 Task: Create a due date automation trigger when advanced on, 2 hours after a card is due add dates starting today.
Action: Mouse moved to (1349, 108)
Screenshot: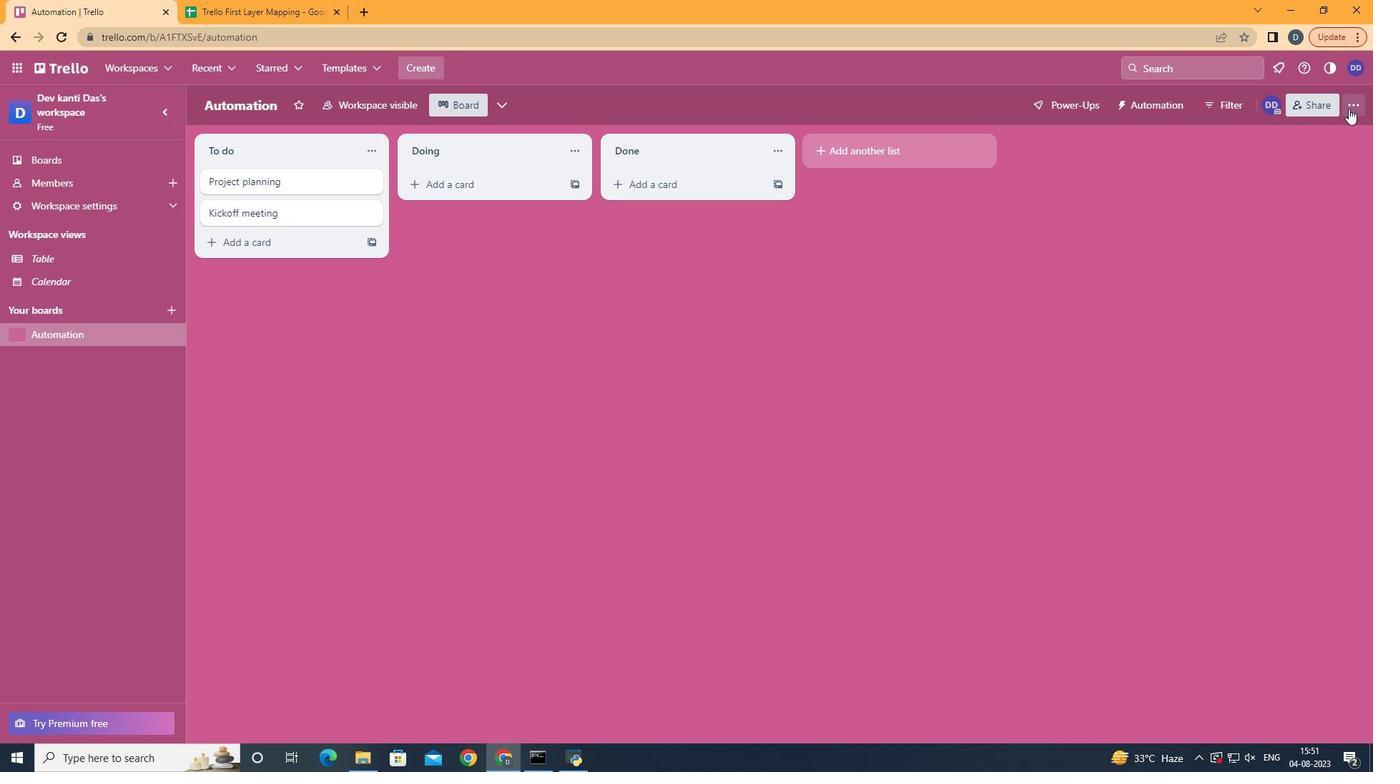 
Action: Mouse pressed left at (1349, 108)
Screenshot: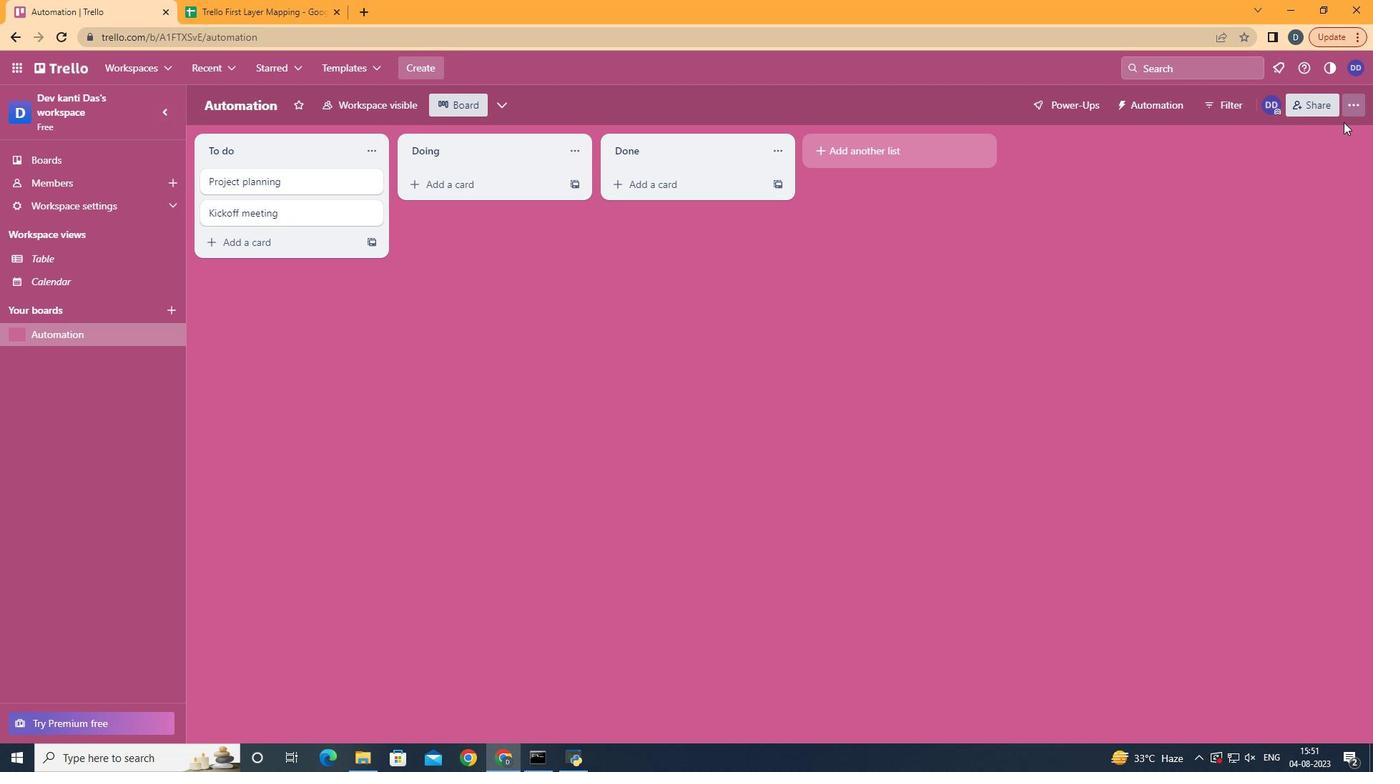 
Action: Mouse moved to (1278, 285)
Screenshot: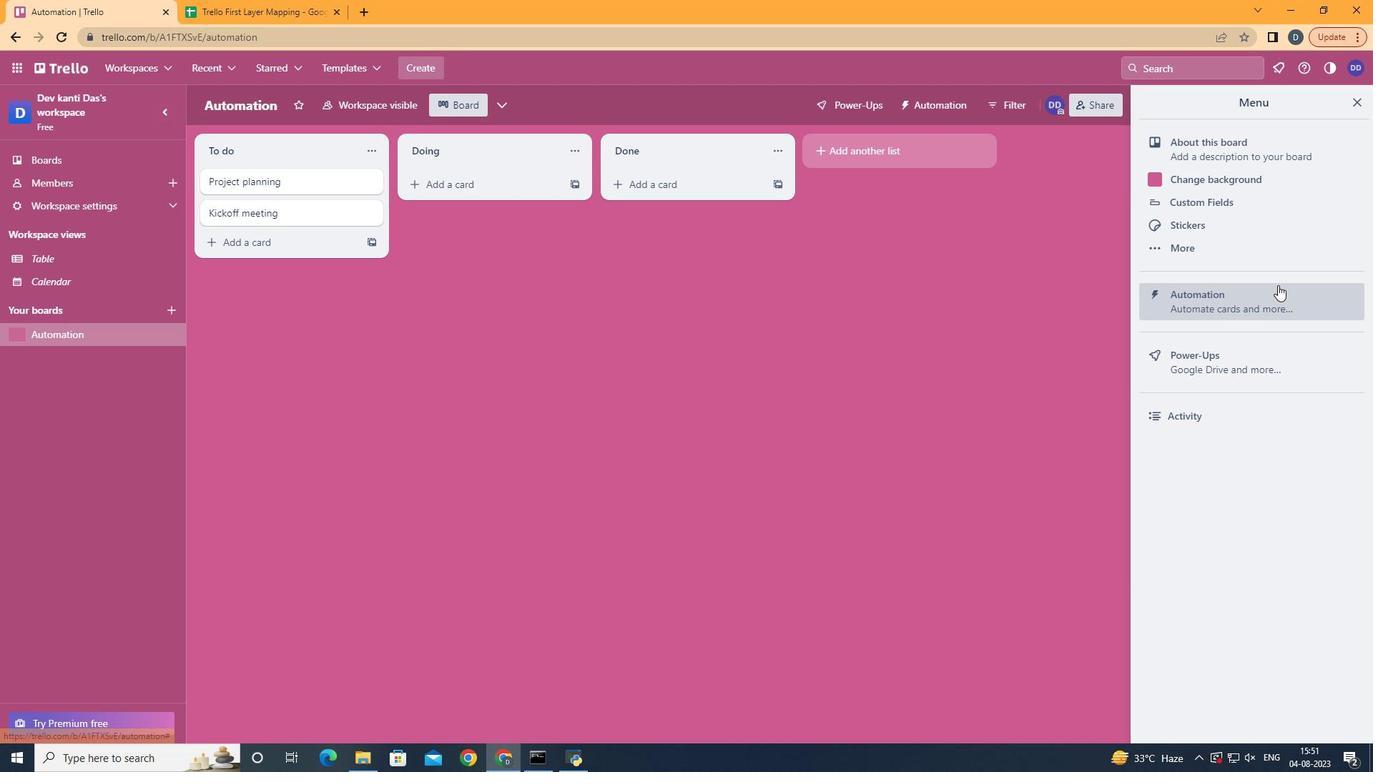 
Action: Mouse pressed left at (1278, 285)
Screenshot: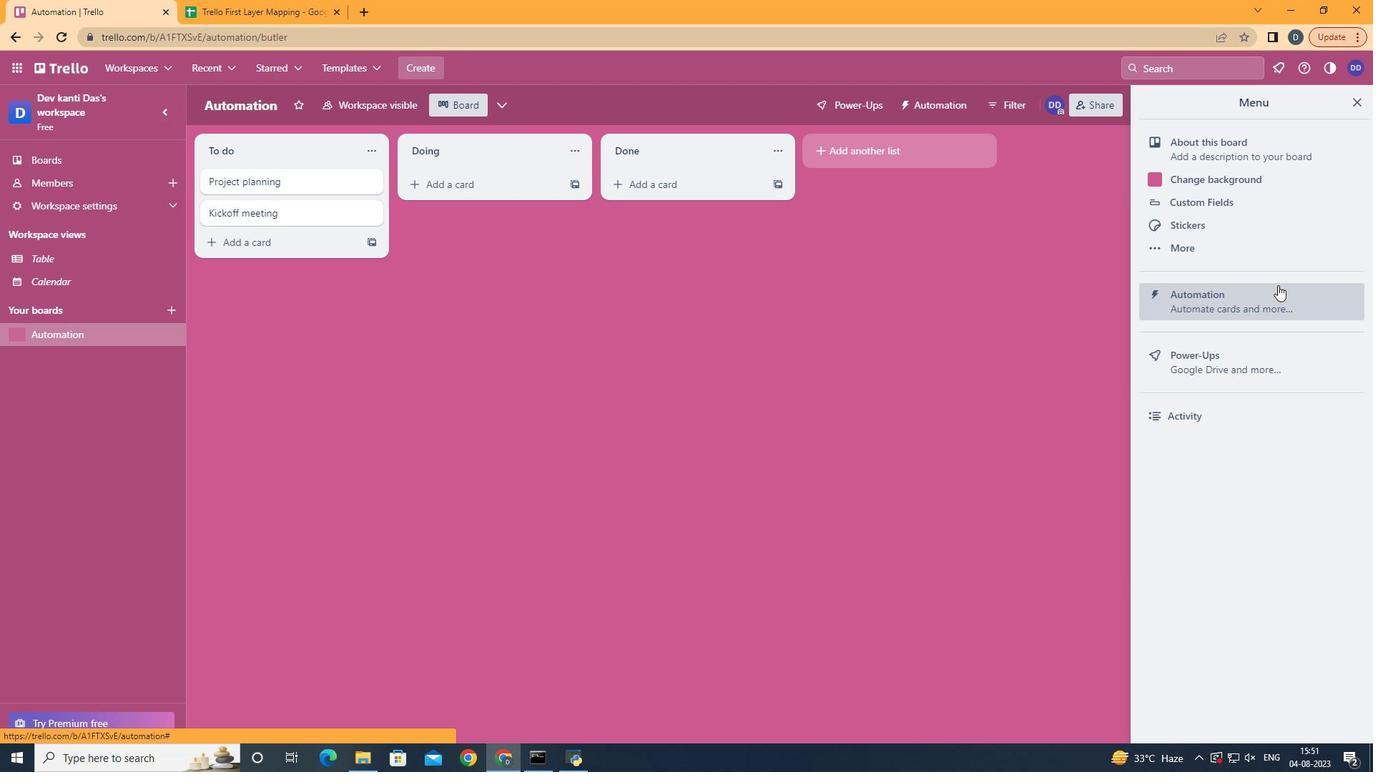 
Action: Mouse moved to (297, 293)
Screenshot: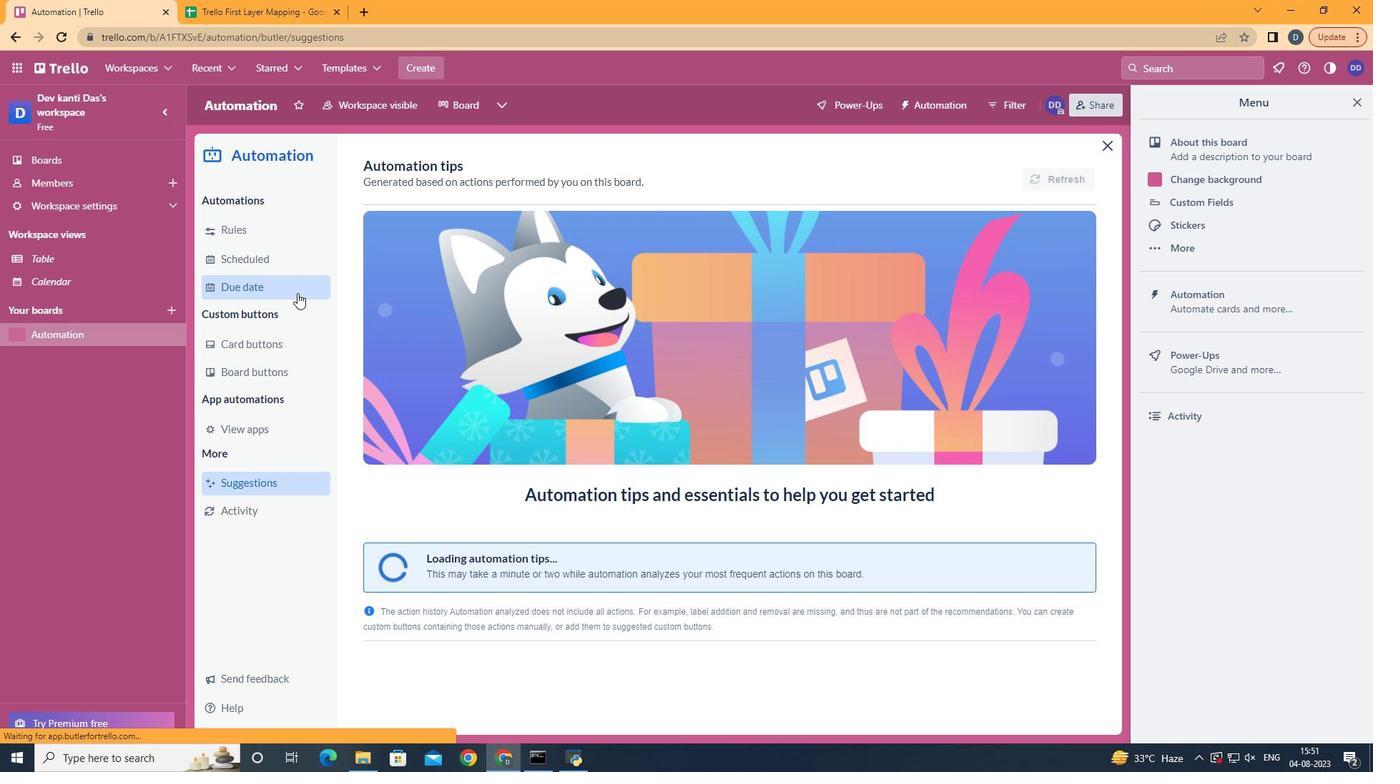 
Action: Mouse pressed left at (297, 293)
Screenshot: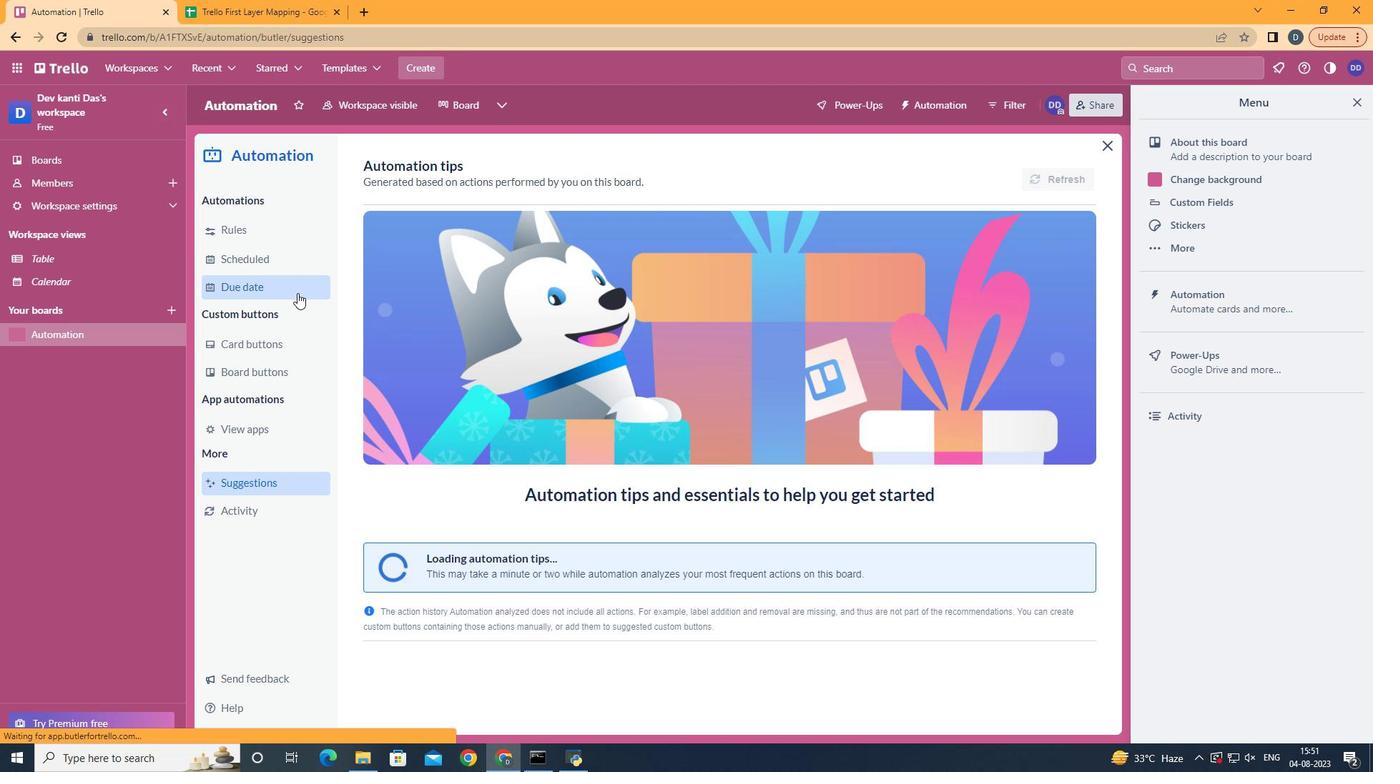 
Action: Mouse moved to (990, 170)
Screenshot: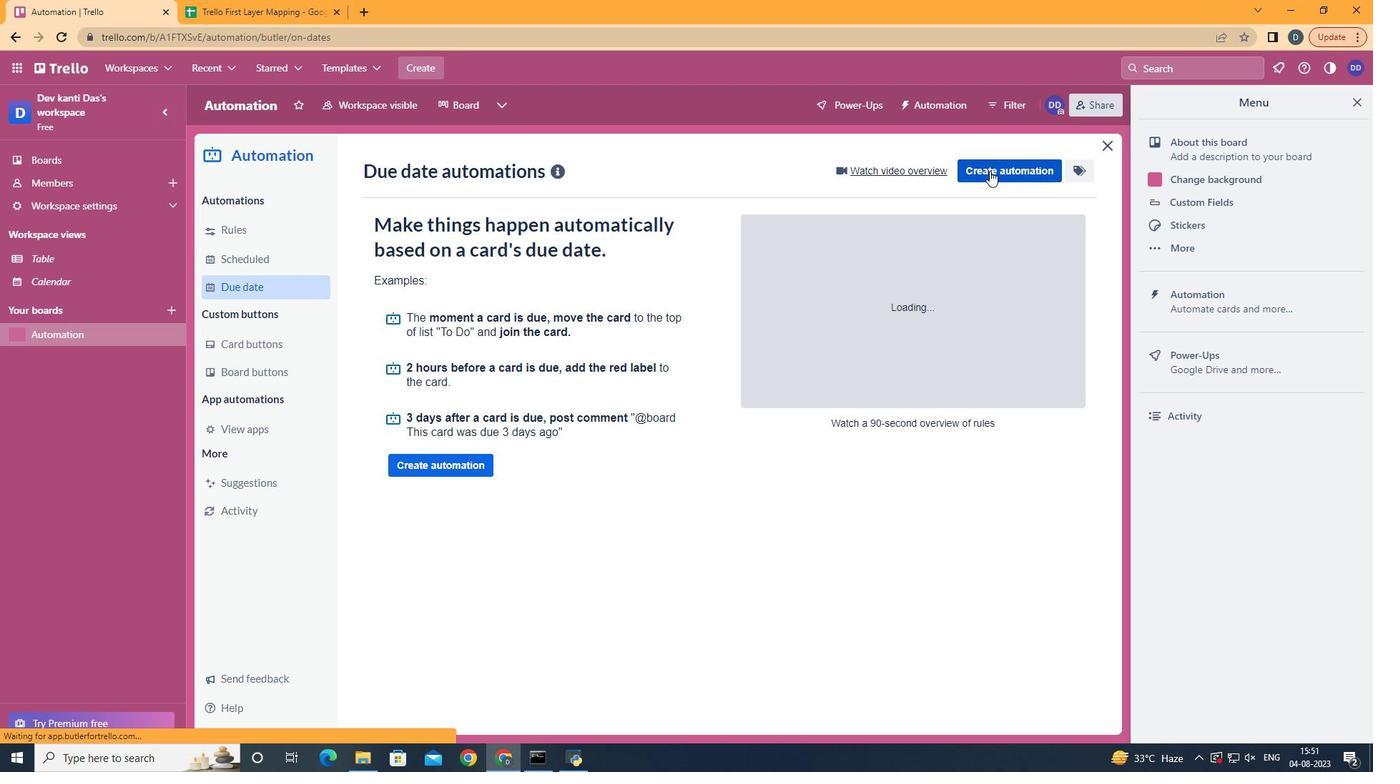 
Action: Mouse pressed left at (990, 170)
Screenshot: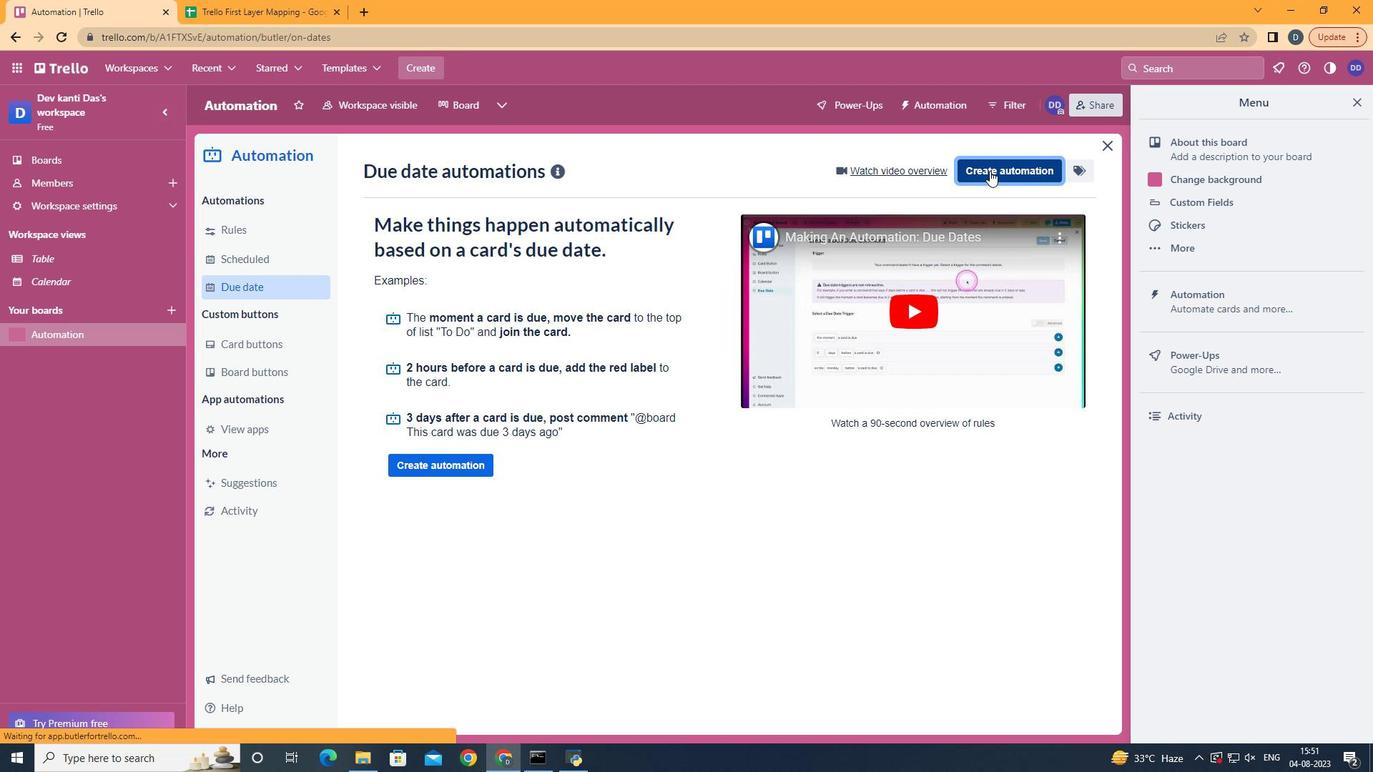 
Action: Mouse moved to (729, 303)
Screenshot: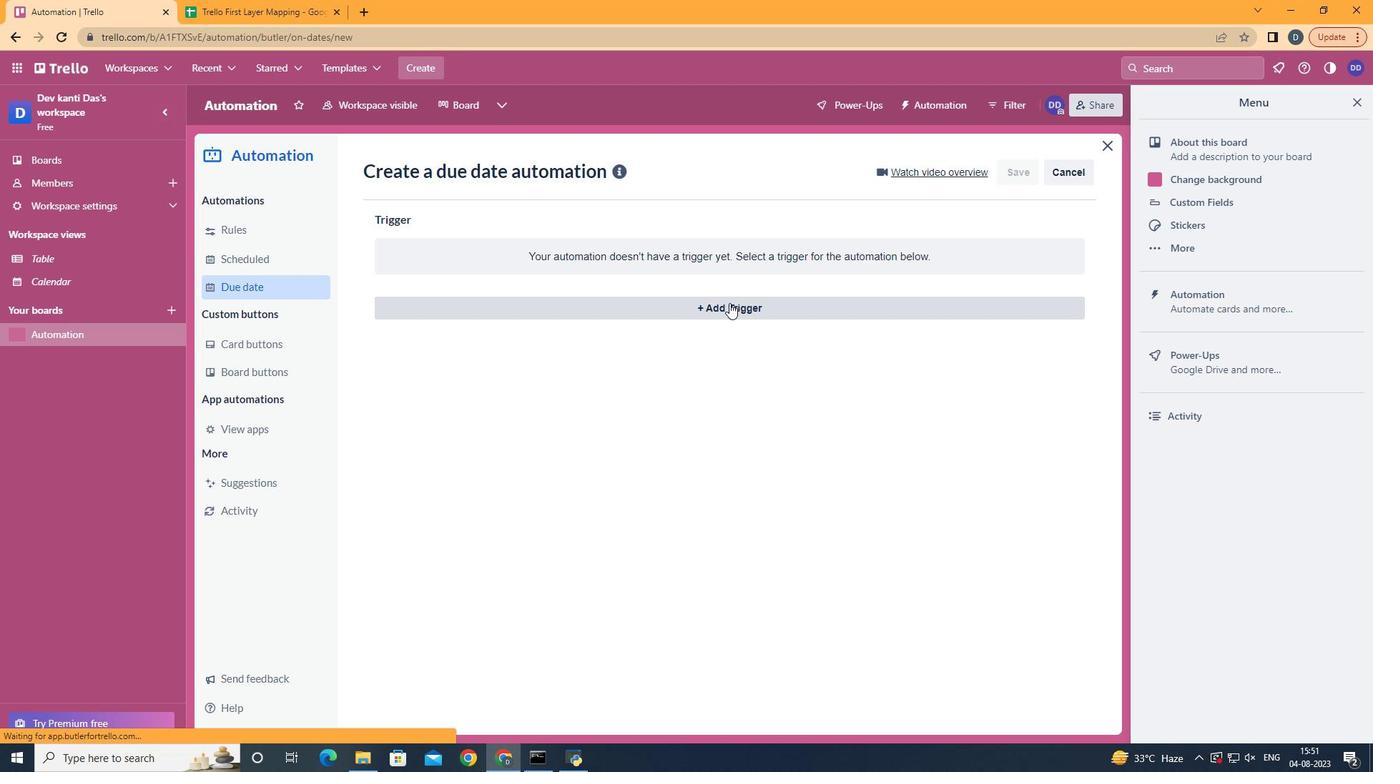 
Action: Mouse pressed left at (729, 303)
Screenshot: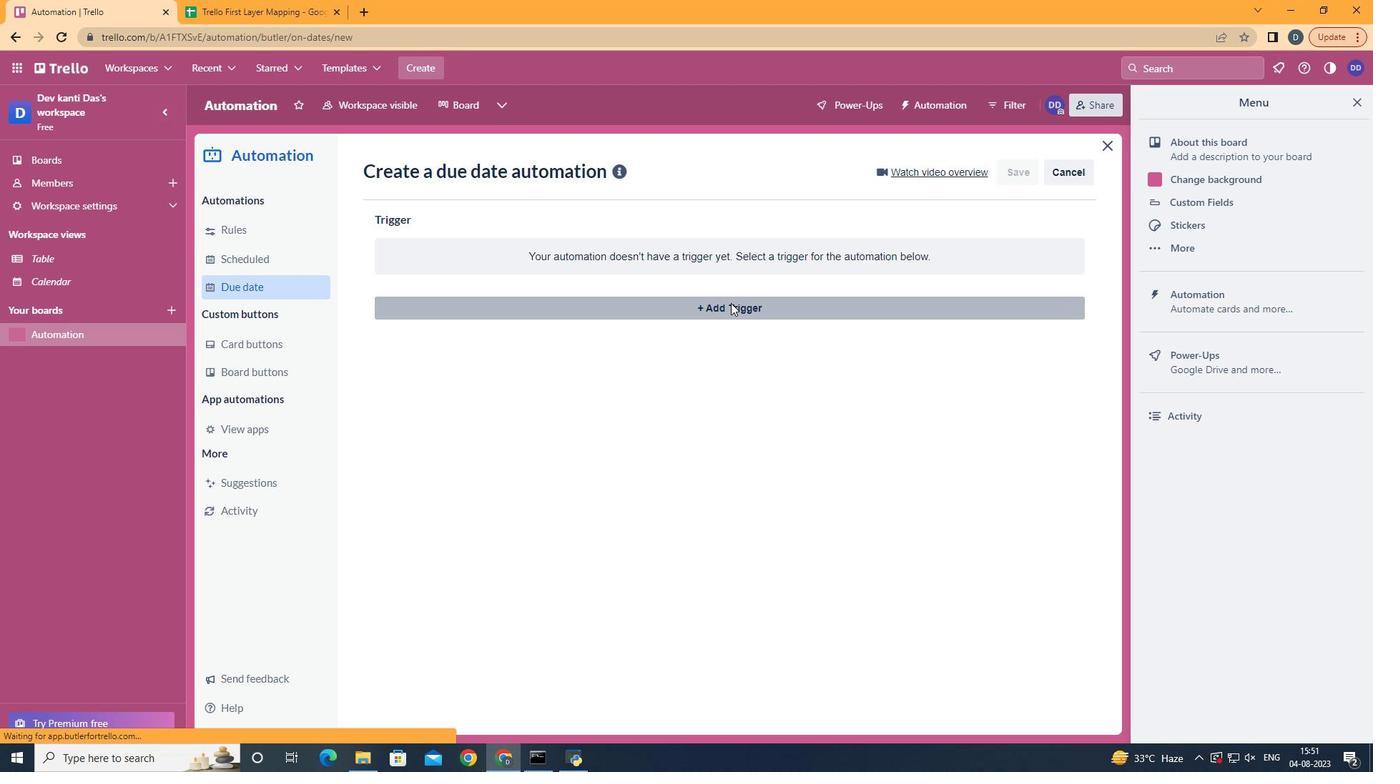 
Action: Mouse moved to (464, 603)
Screenshot: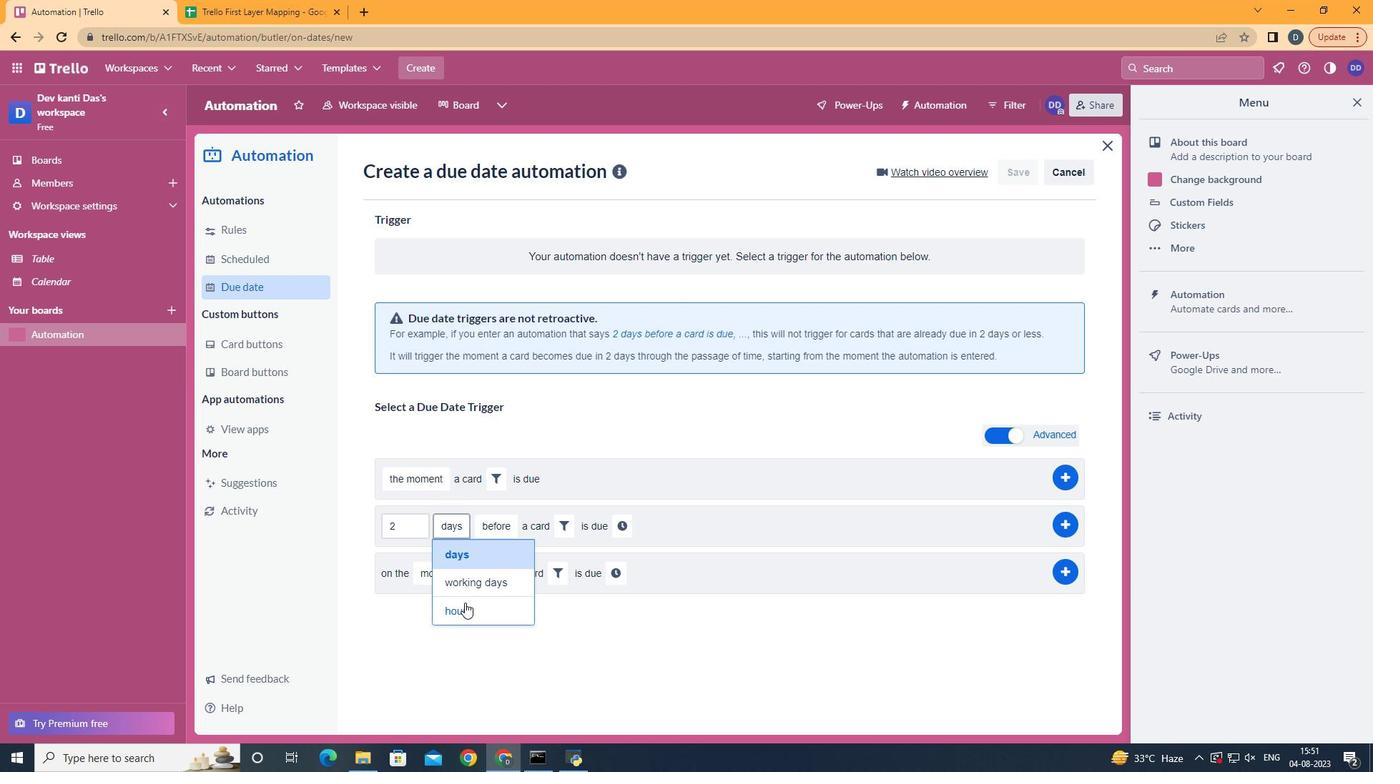 
Action: Mouse pressed left at (464, 603)
Screenshot: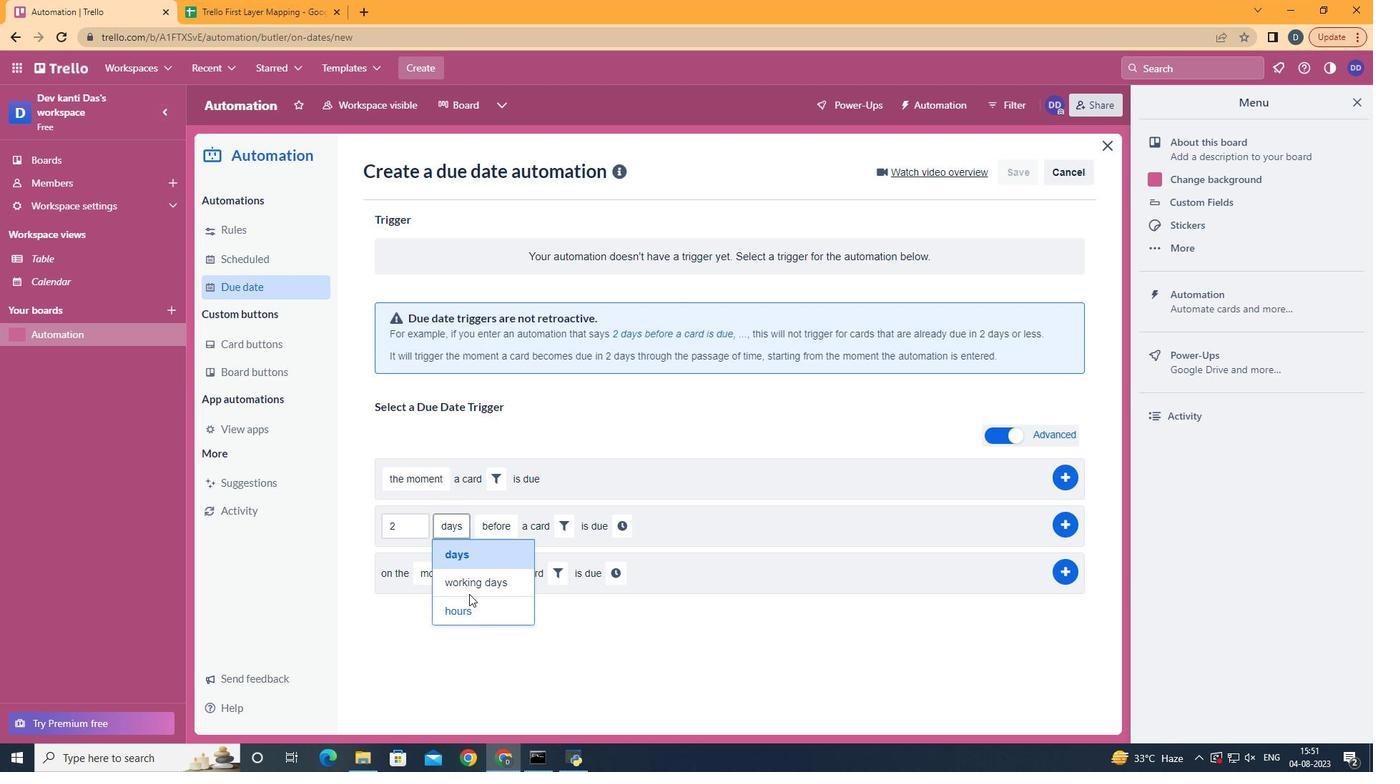 
Action: Mouse moved to (506, 582)
Screenshot: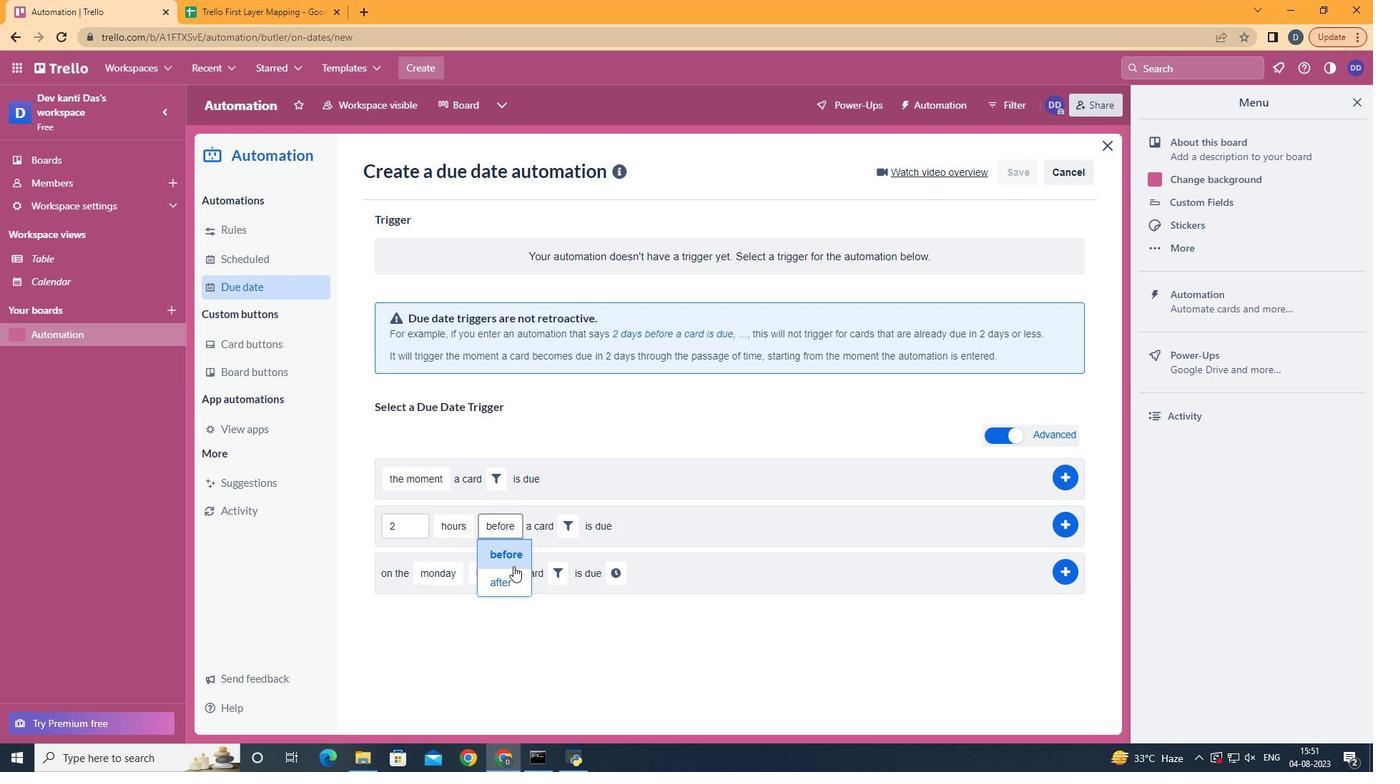 
Action: Mouse pressed left at (506, 582)
Screenshot: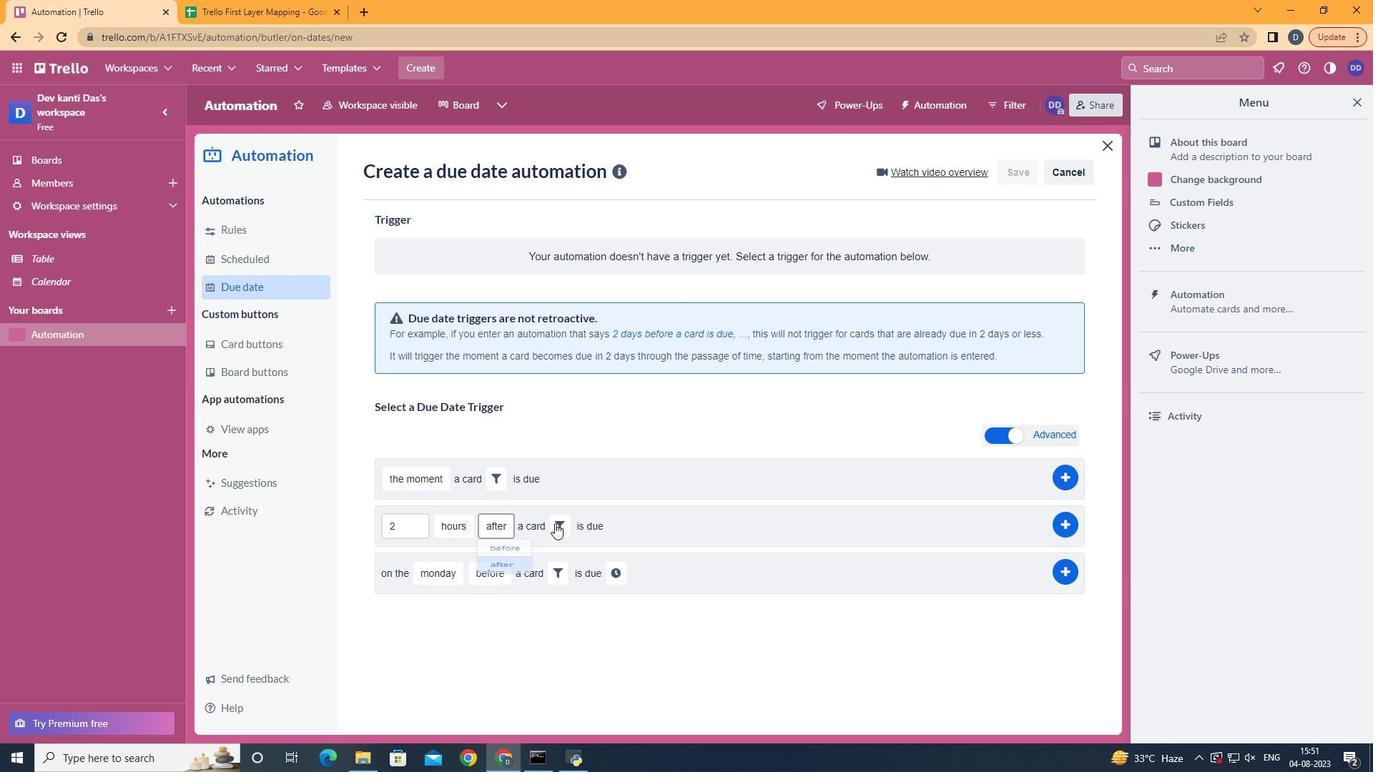 
Action: Mouse moved to (555, 523)
Screenshot: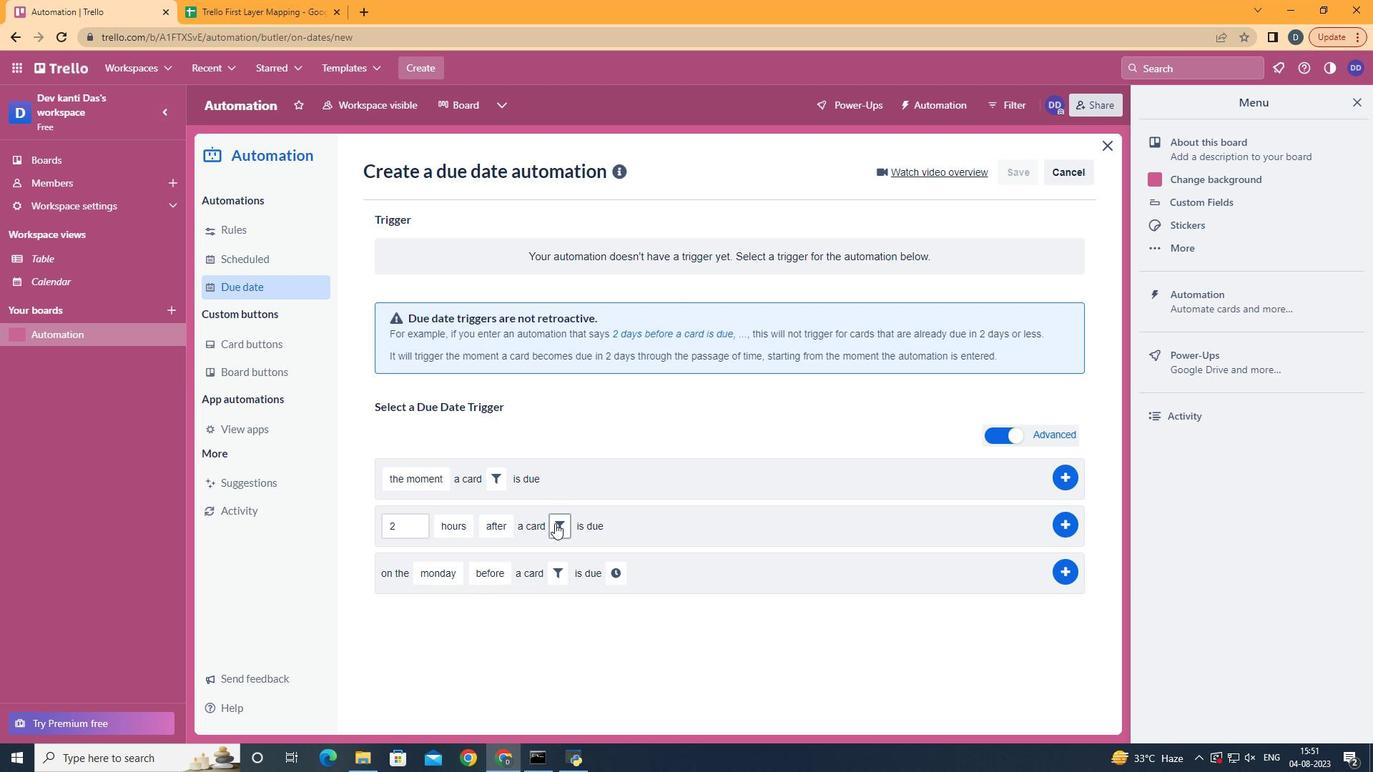 
Action: Mouse pressed left at (555, 523)
Screenshot: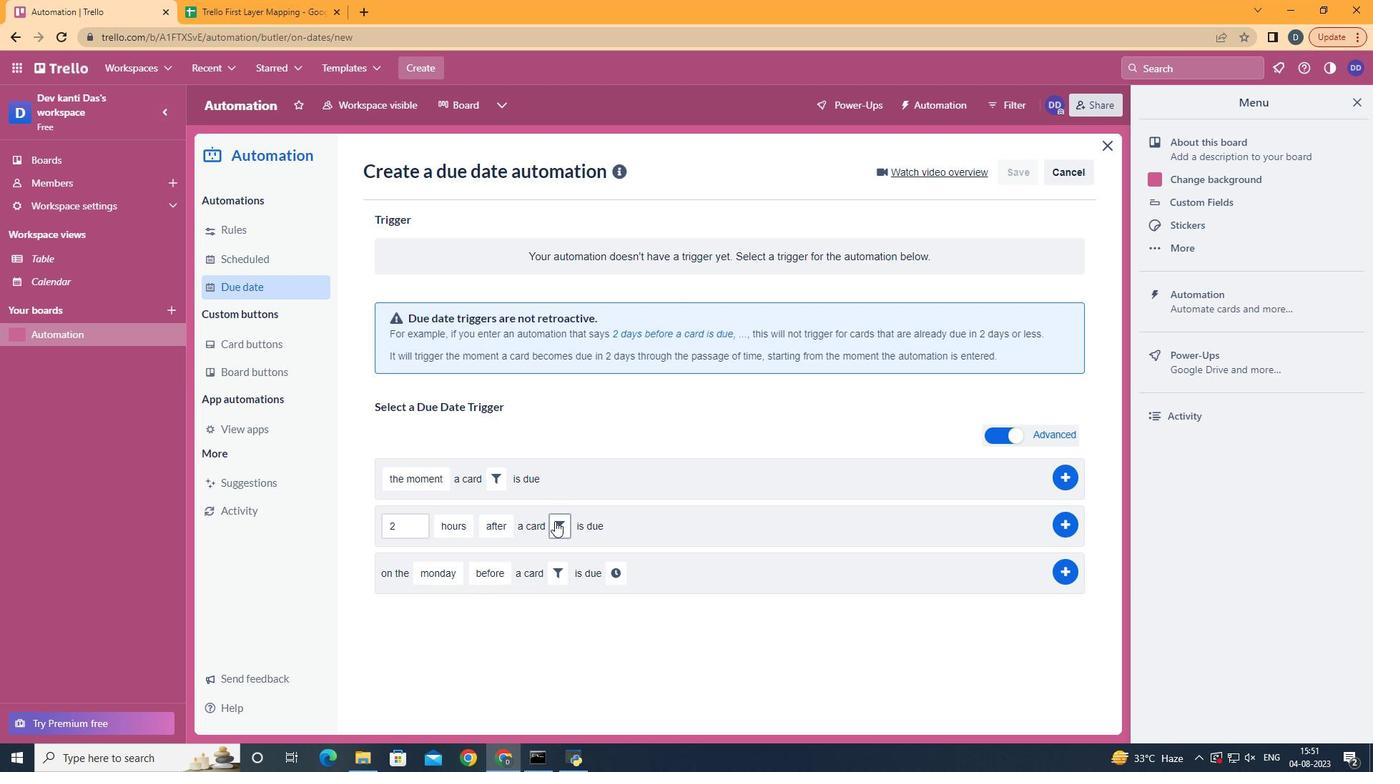 
Action: Mouse moved to (647, 569)
Screenshot: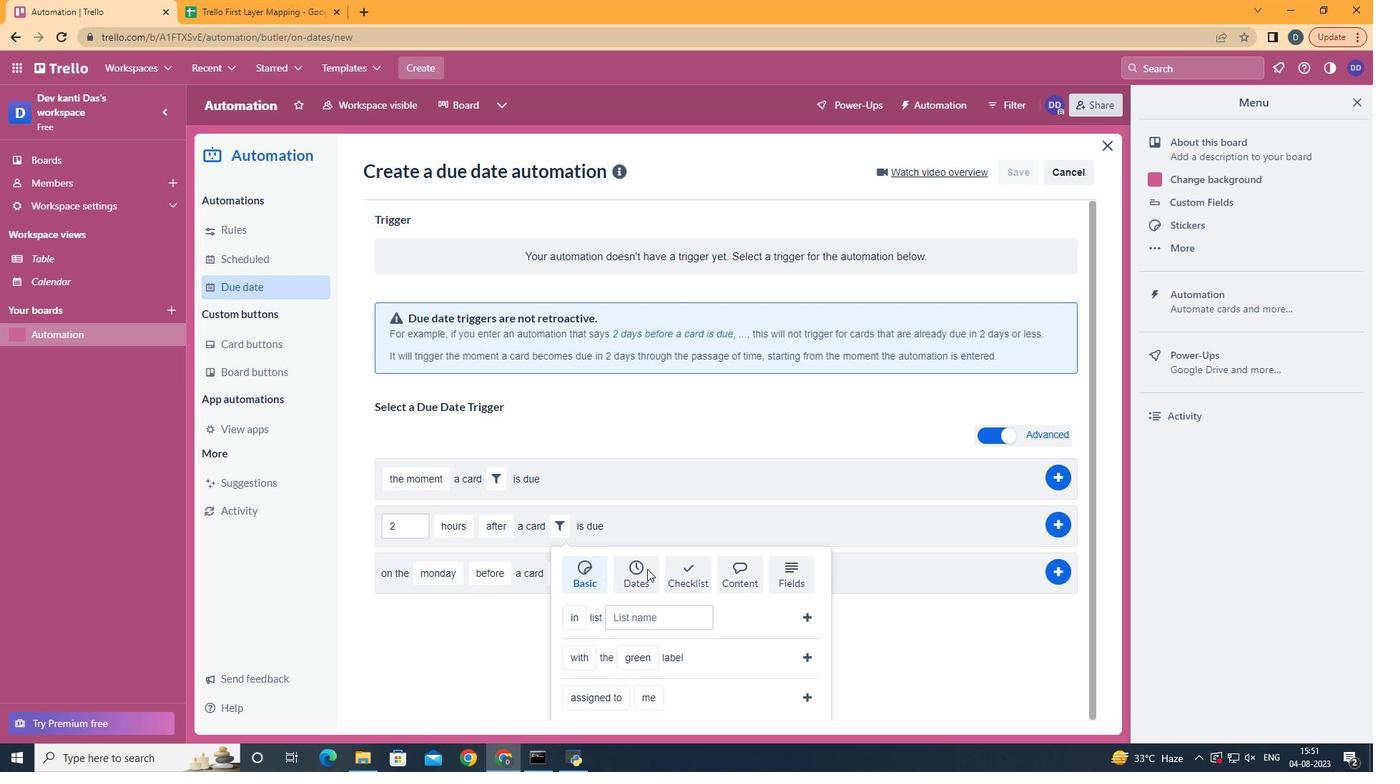 
Action: Mouse pressed left at (647, 569)
Screenshot: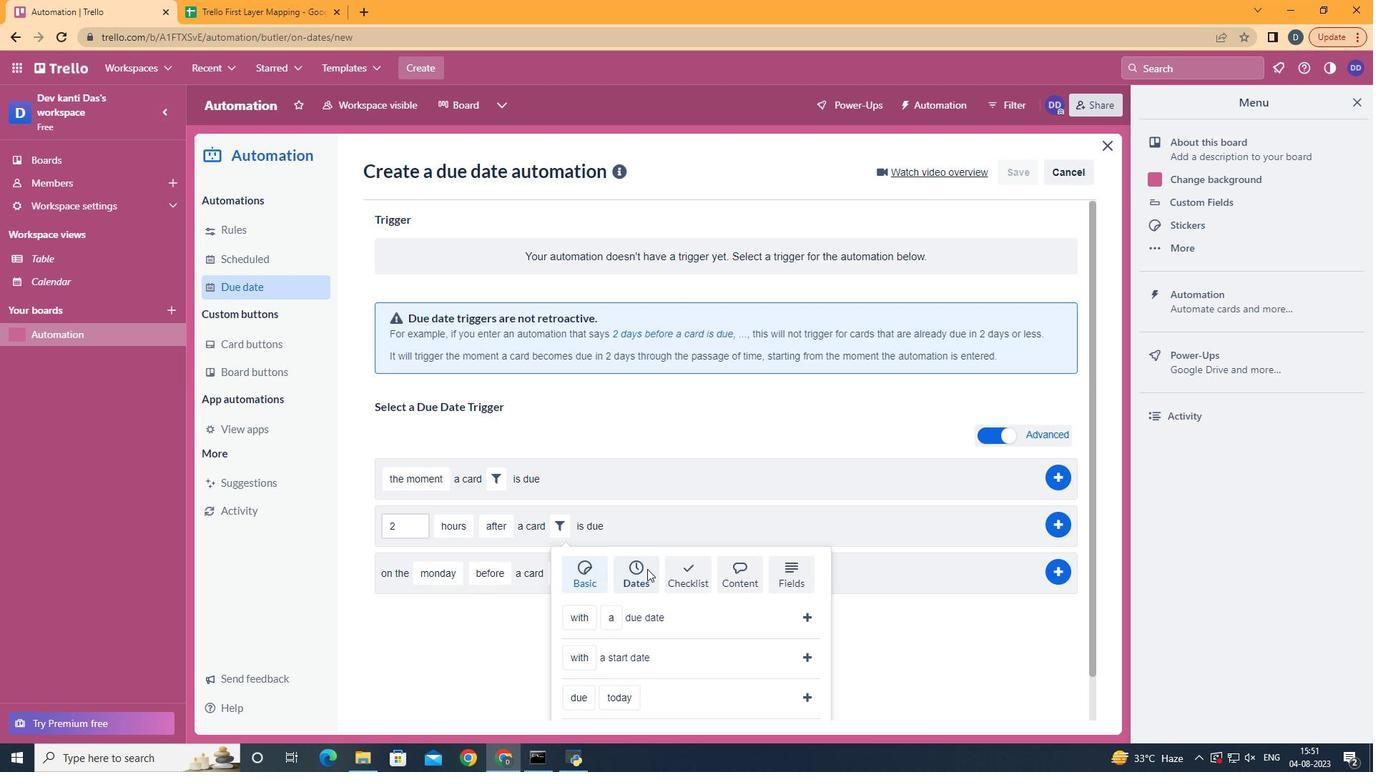 
Action: Mouse scrolled (647, 568) with delta (0, 0)
Screenshot: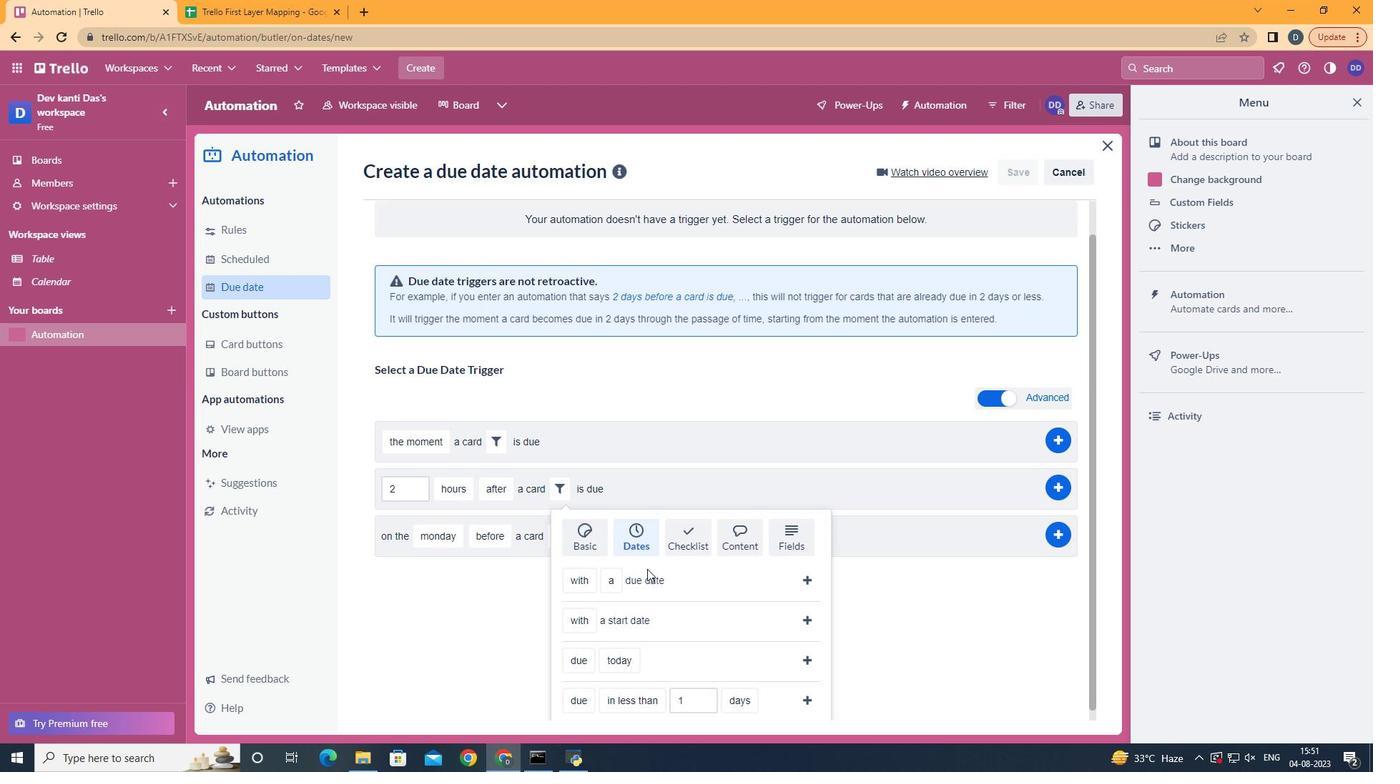 
Action: Mouse scrolled (647, 568) with delta (0, 0)
Screenshot: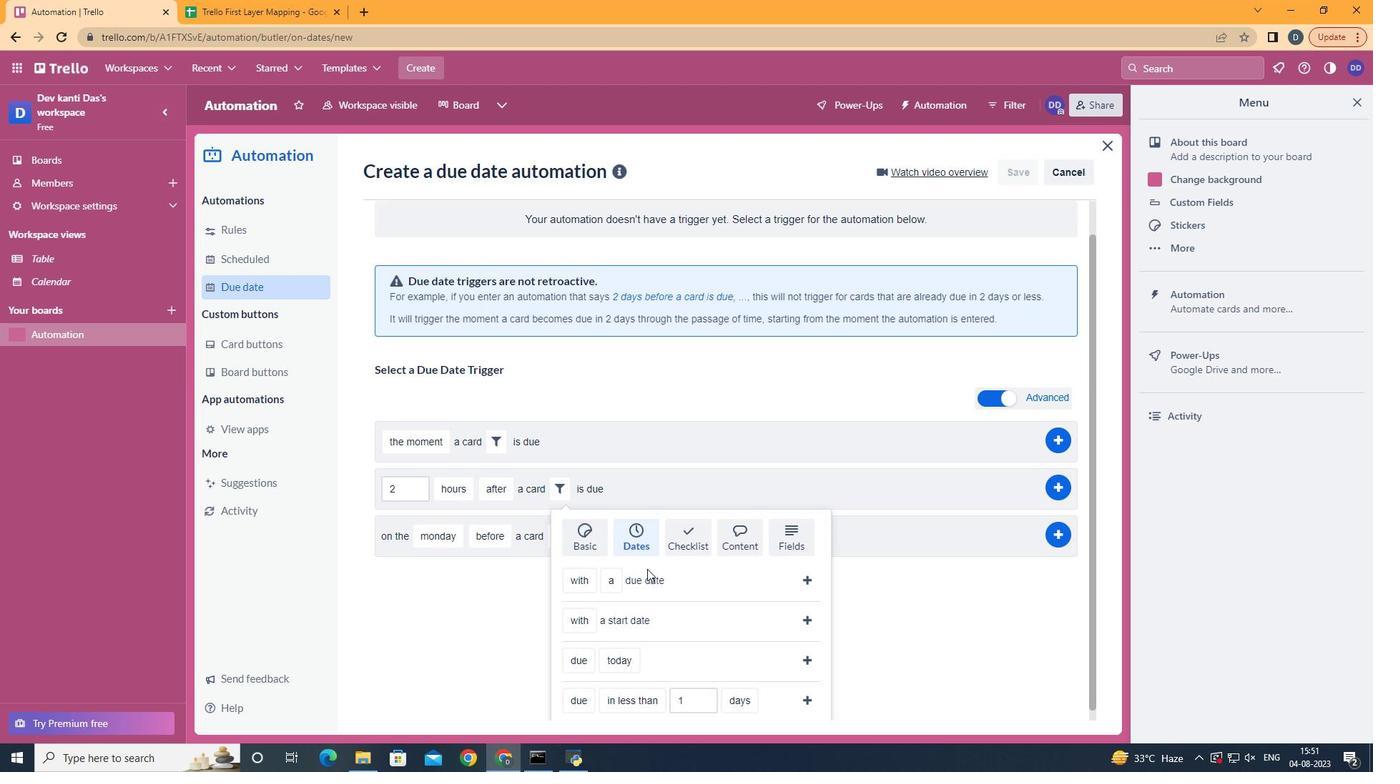 
Action: Mouse scrolled (647, 568) with delta (0, 0)
Screenshot: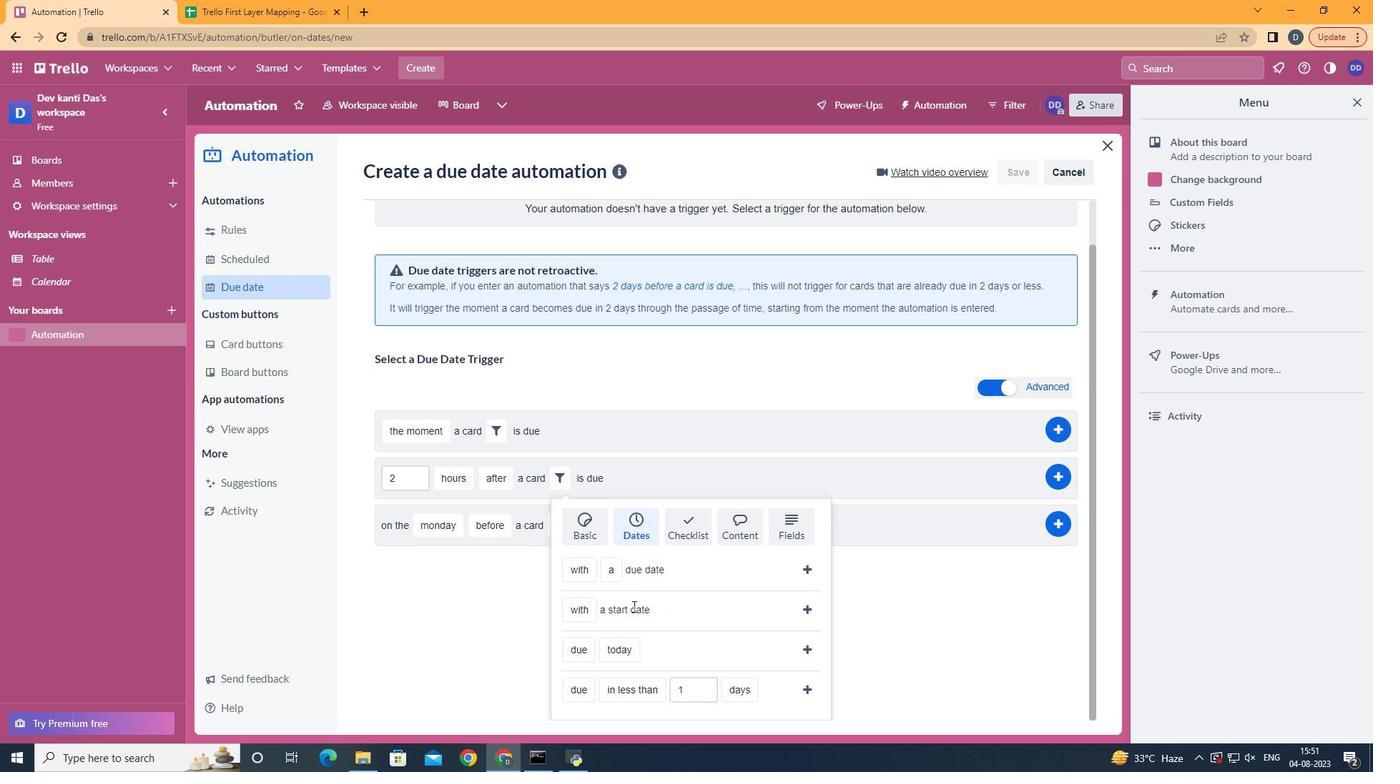 
Action: Mouse scrolled (647, 568) with delta (0, 0)
Screenshot: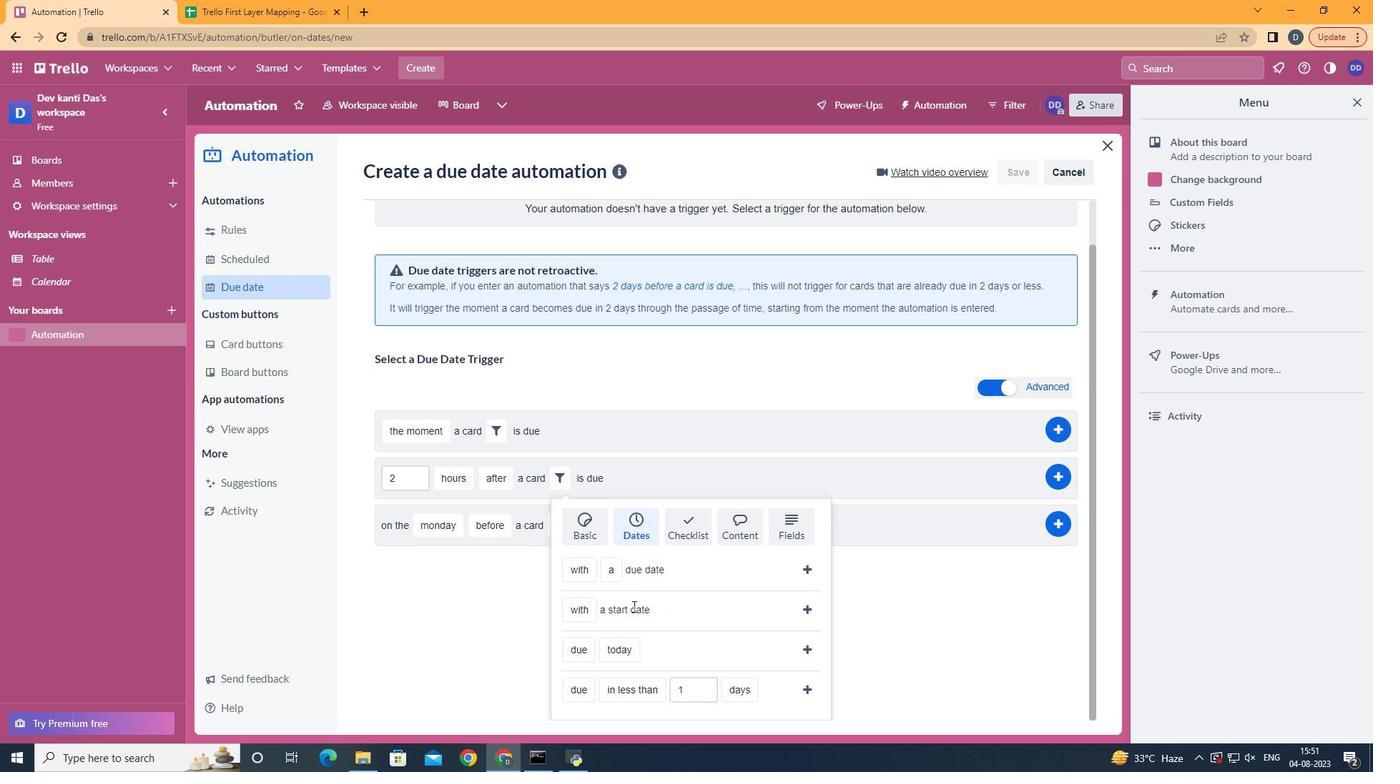 
Action: Mouse scrolled (647, 568) with delta (0, 0)
Screenshot: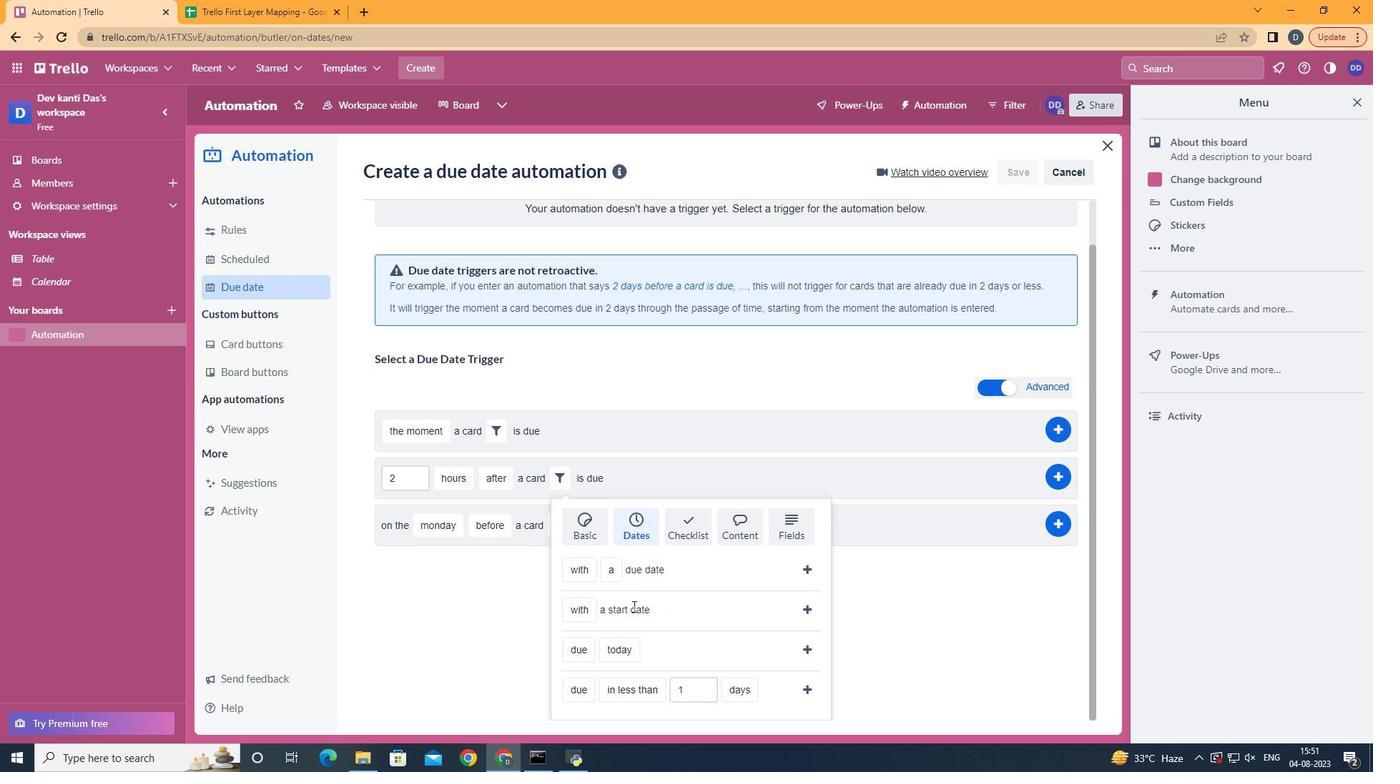 
Action: Mouse moved to (594, 598)
Screenshot: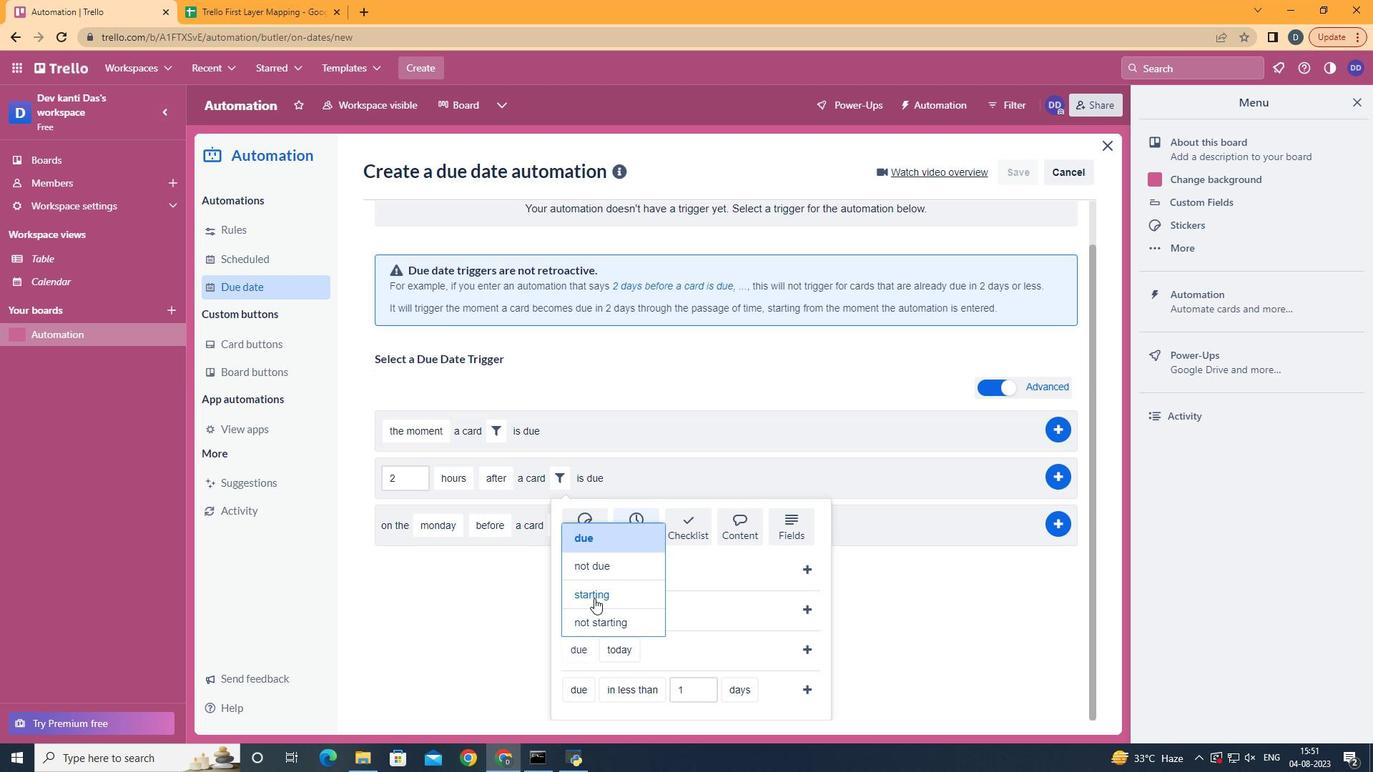 
Action: Mouse pressed left at (594, 598)
Screenshot: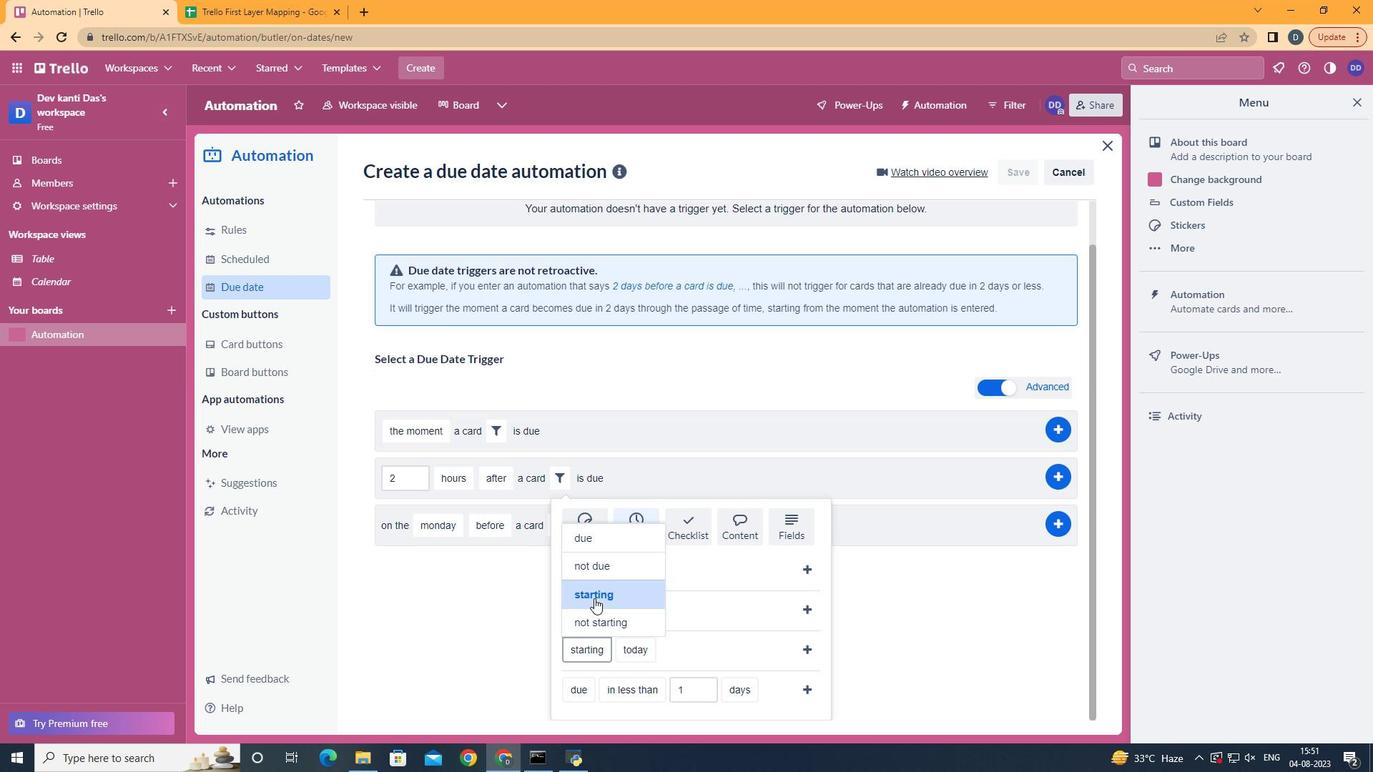 
Action: Mouse moved to (671, 482)
Screenshot: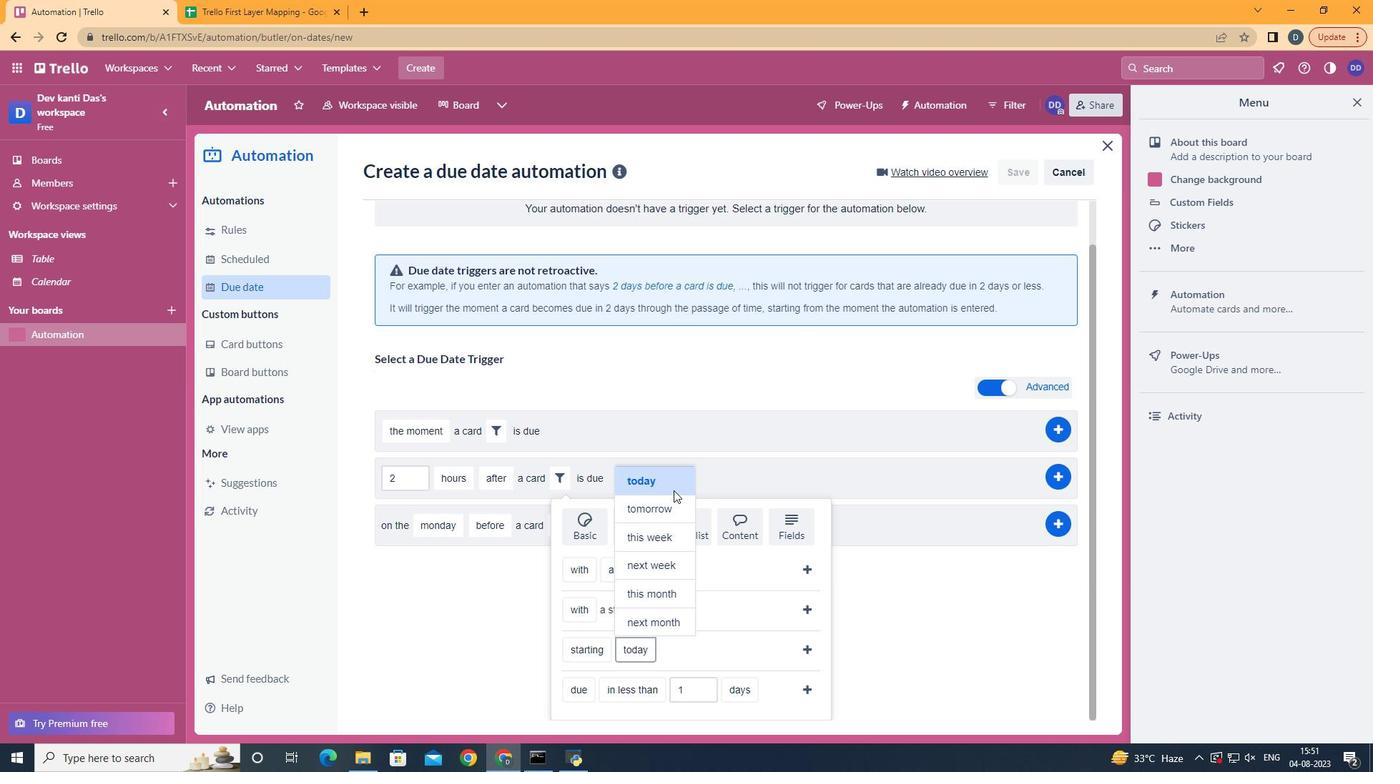 
Action: Mouse pressed left at (671, 482)
Screenshot: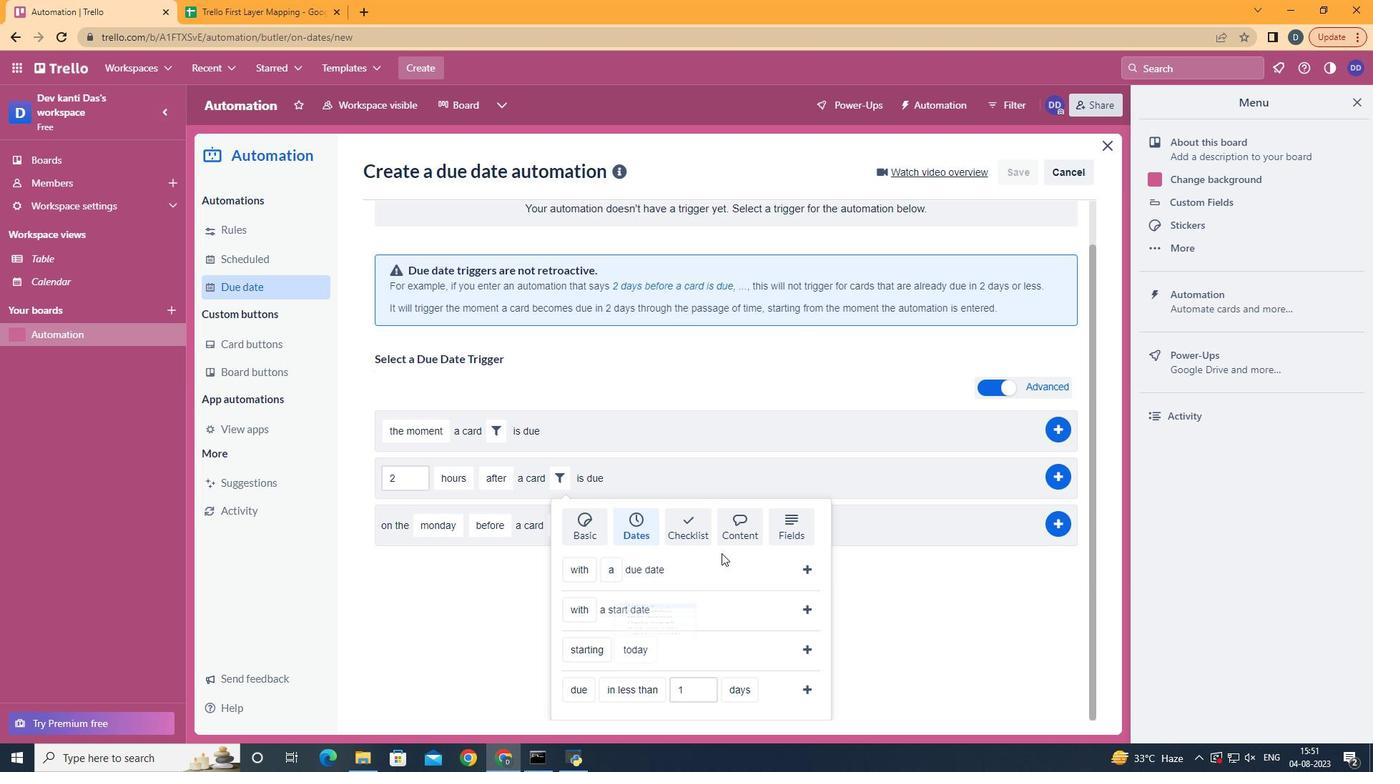 
Action: Mouse moved to (805, 649)
Screenshot: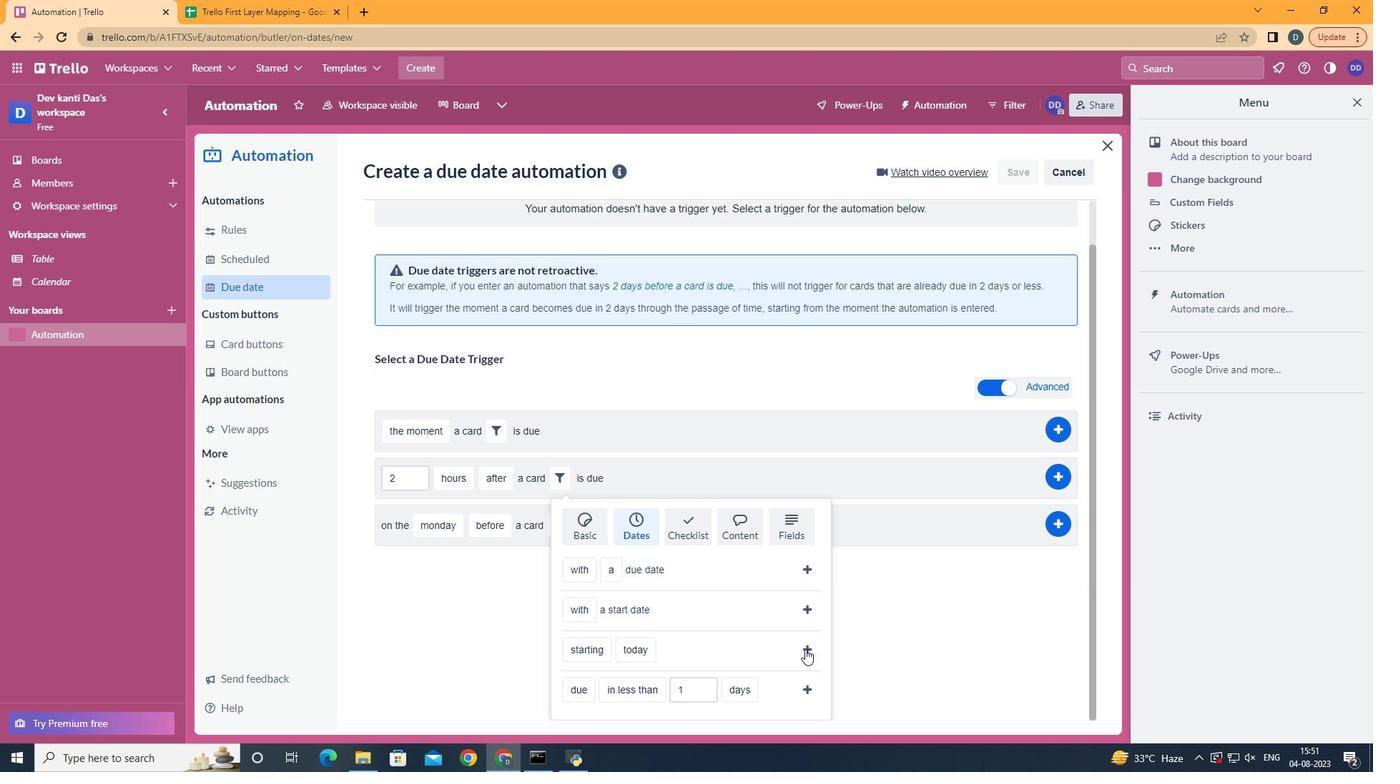 
Action: Mouse pressed left at (805, 649)
Screenshot: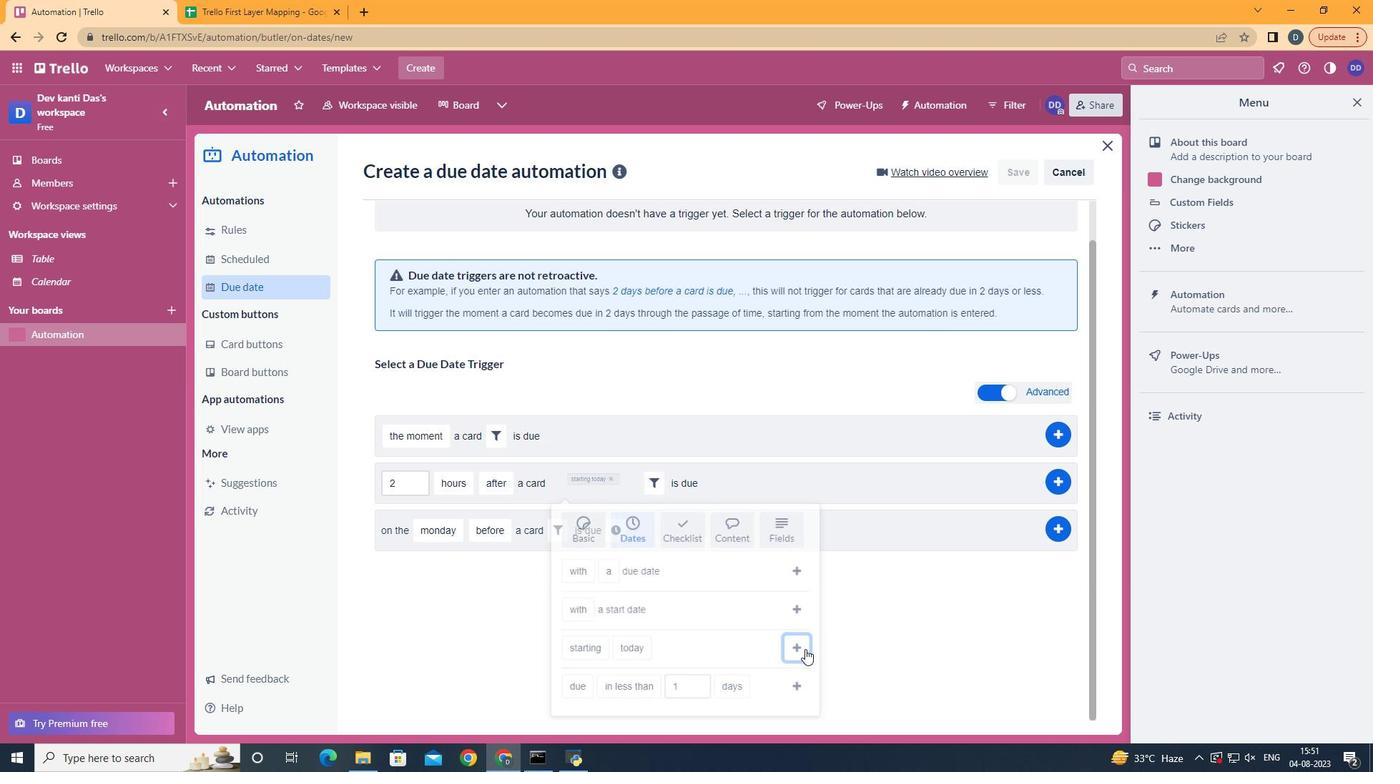 
Action: Mouse moved to (1068, 522)
Screenshot: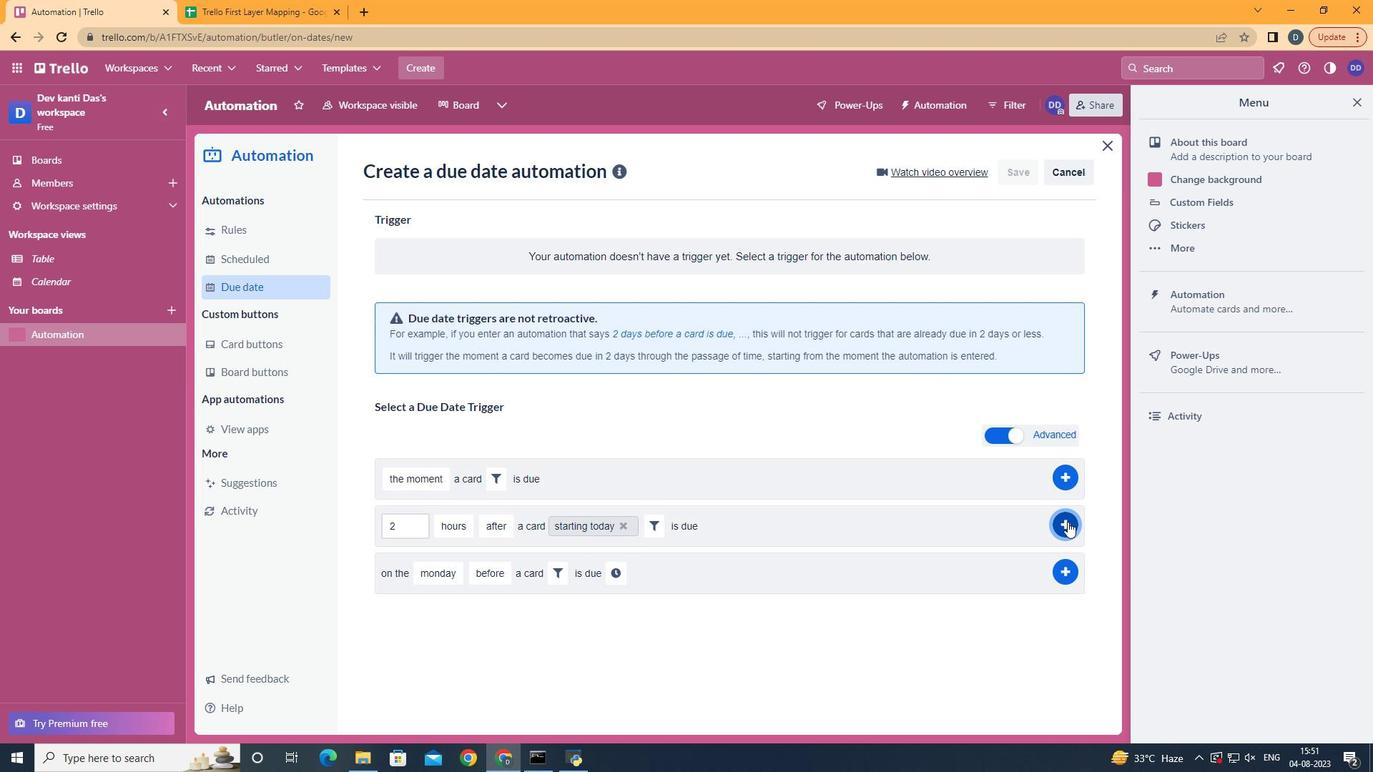 
Action: Mouse pressed left at (1068, 522)
Screenshot: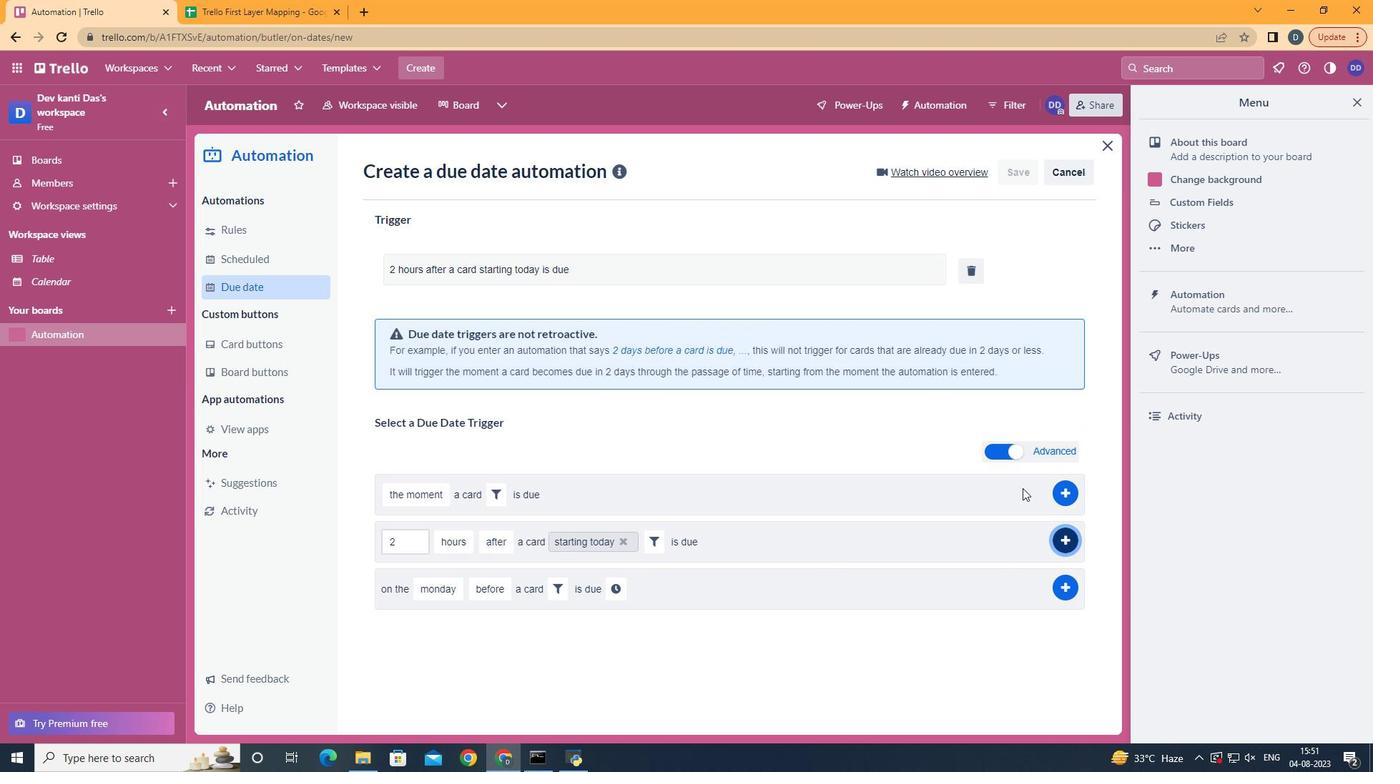 
Action: Mouse moved to (620, 256)
Screenshot: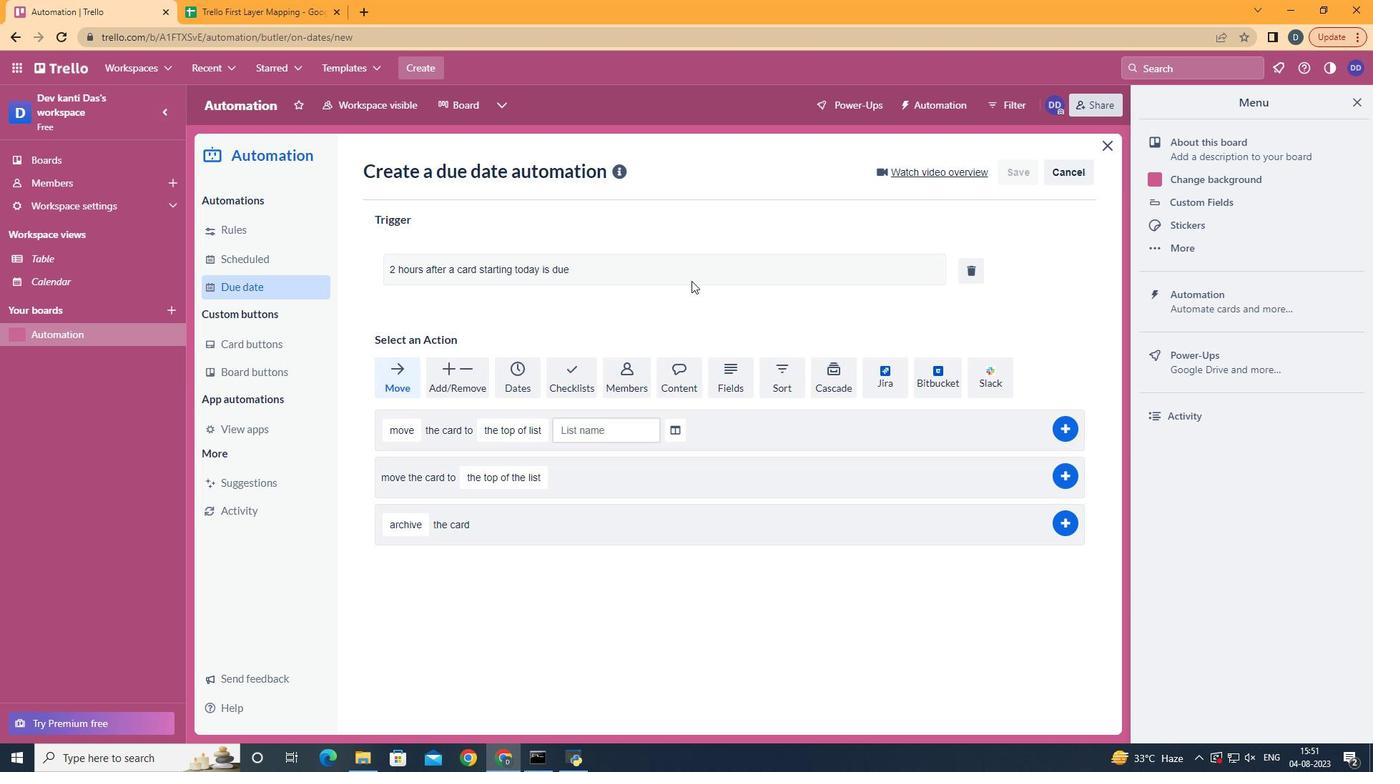 
